 Task: Filter people by profile language Portuguese.
Action: Mouse moved to (365, 90)
Screenshot: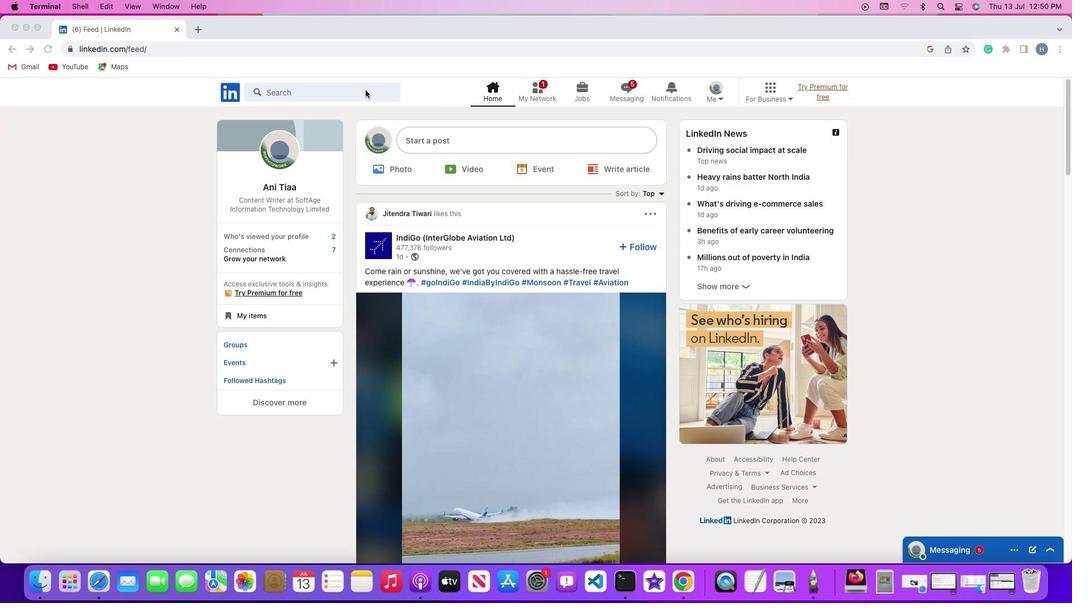
Action: Mouse pressed left at (365, 90)
Screenshot: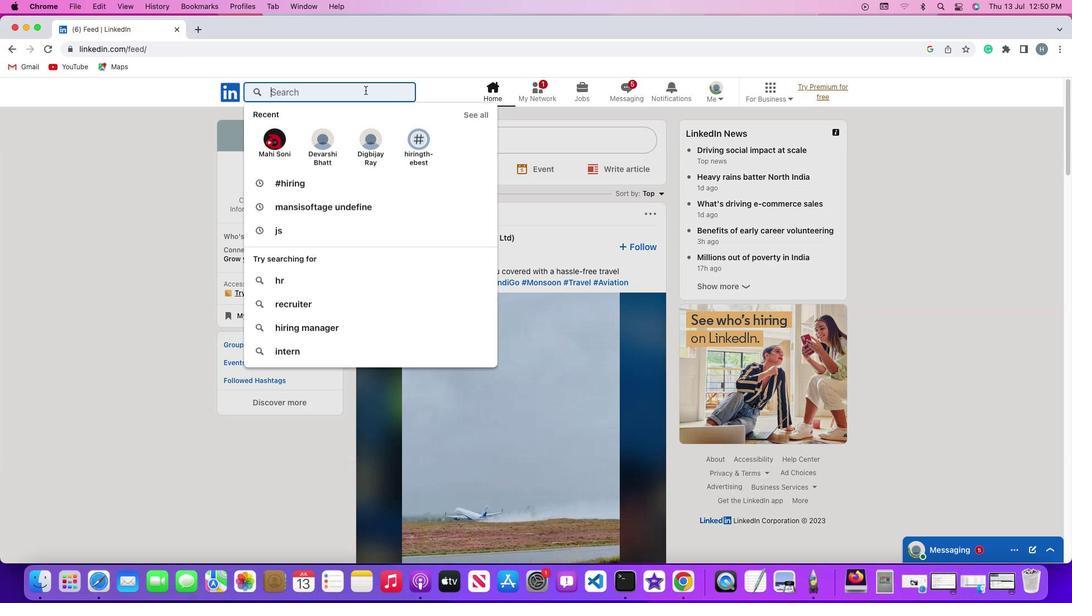 
Action: Mouse pressed left at (365, 90)
Screenshot: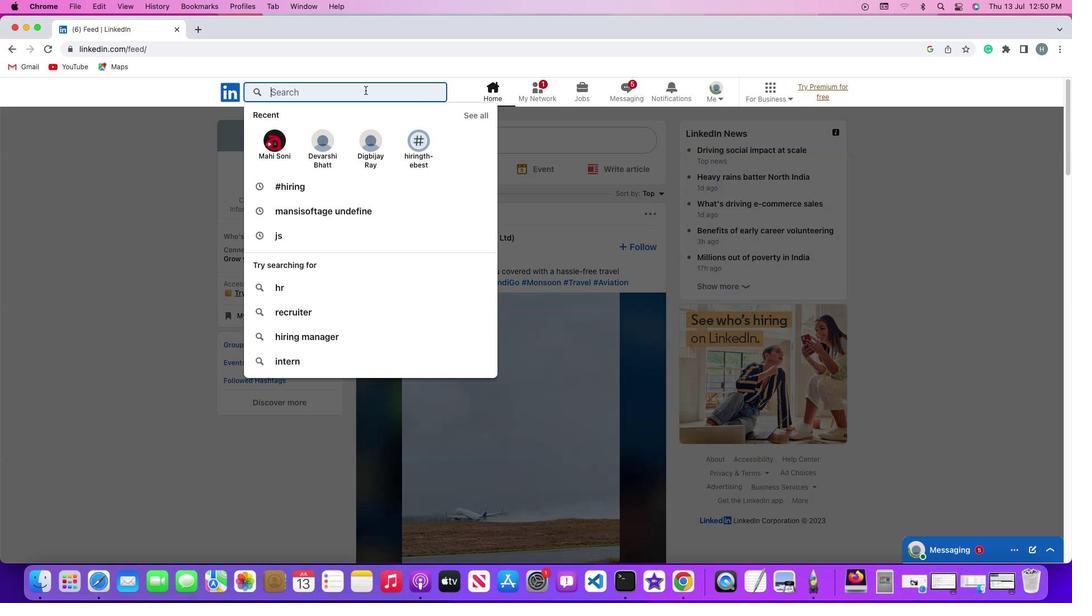 
Action: Key pressed Key.shift'#''h''i''r''i''n''g'Key.enter
Screenshot: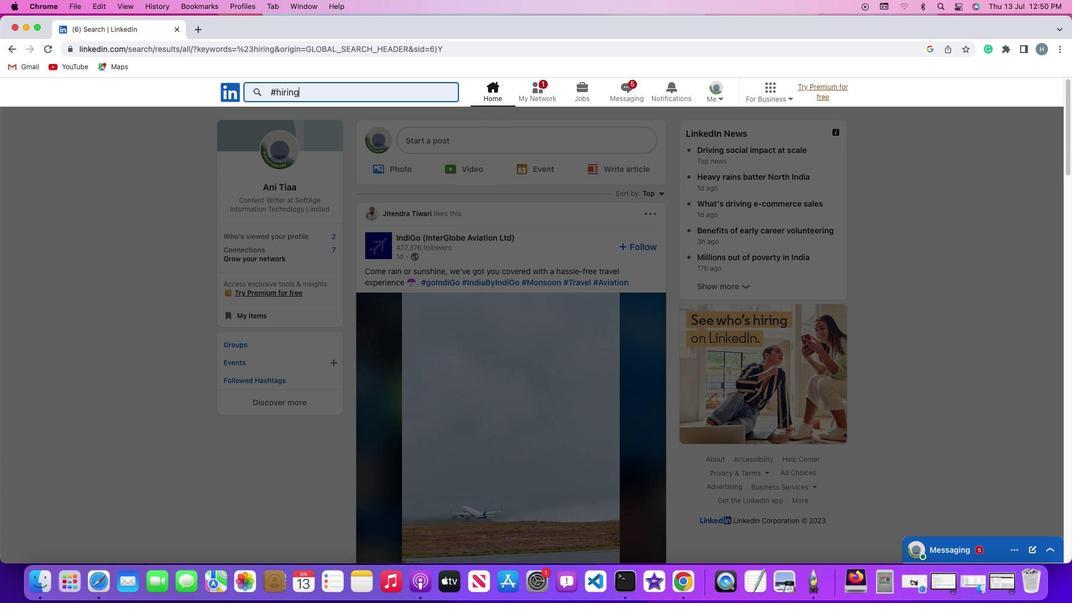 
Action: Mouse moved to (320, 121)
Screenshot: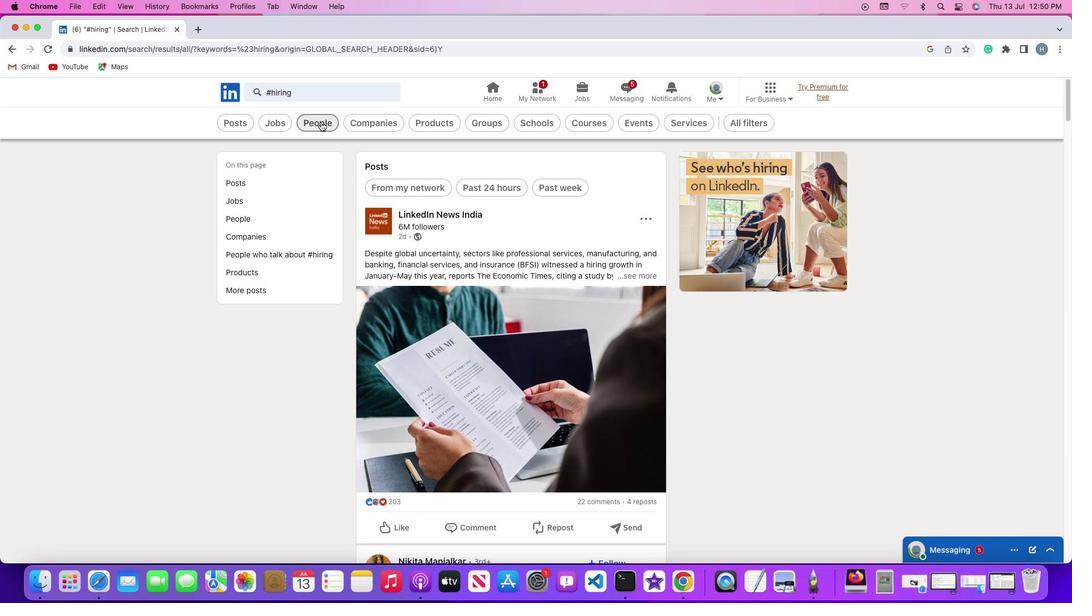 
Action: Mouse pressed left at (320, 121)
Screenshot: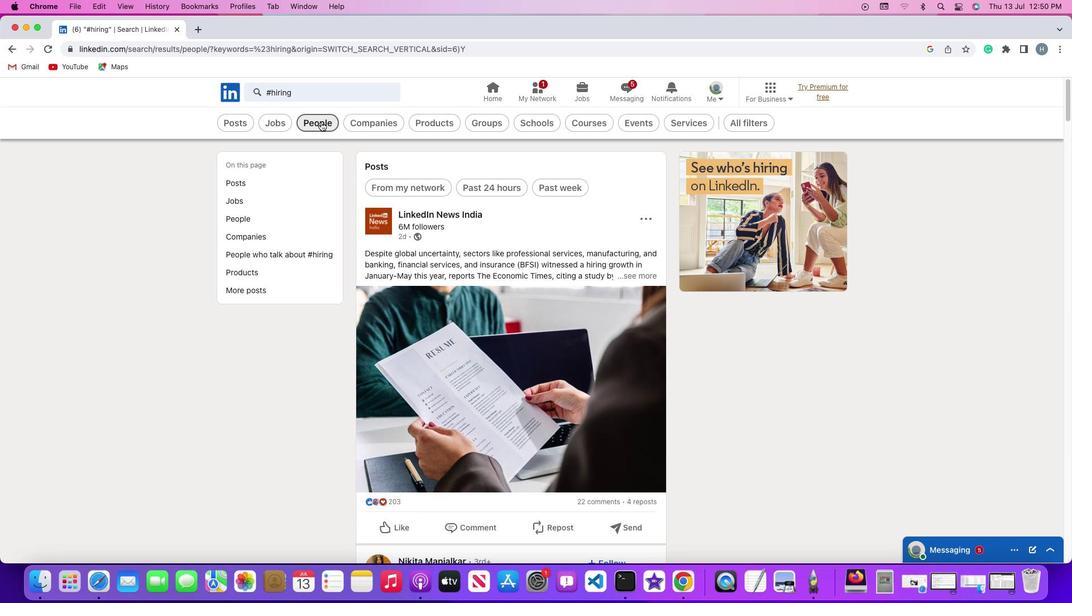 
Action: Mouse moved to (569, 121)
Screenshot: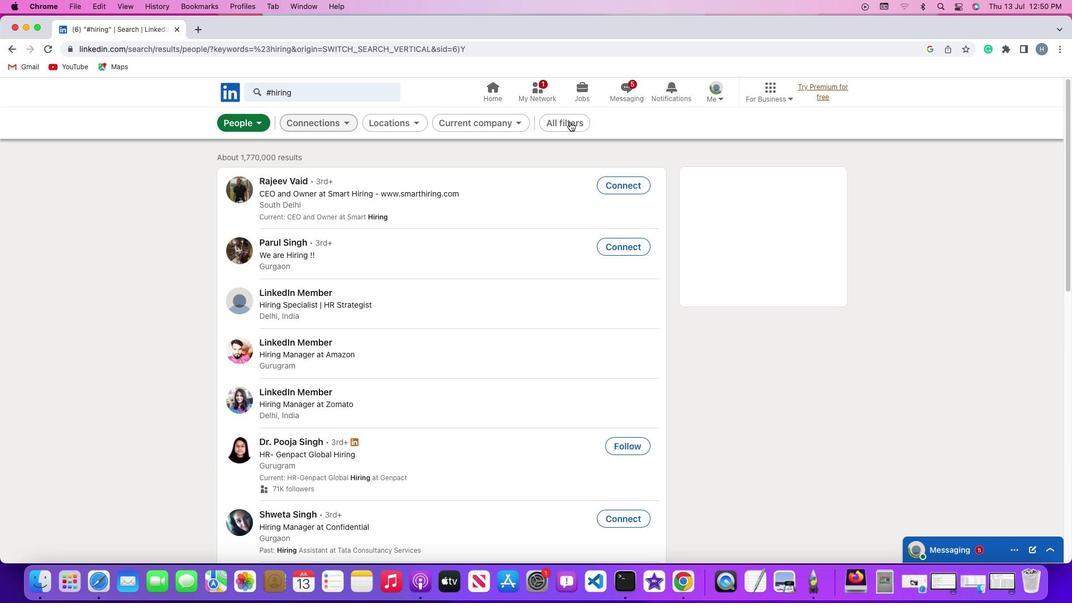
Action: Mouse pressed left at (569, 121)
Screenshot: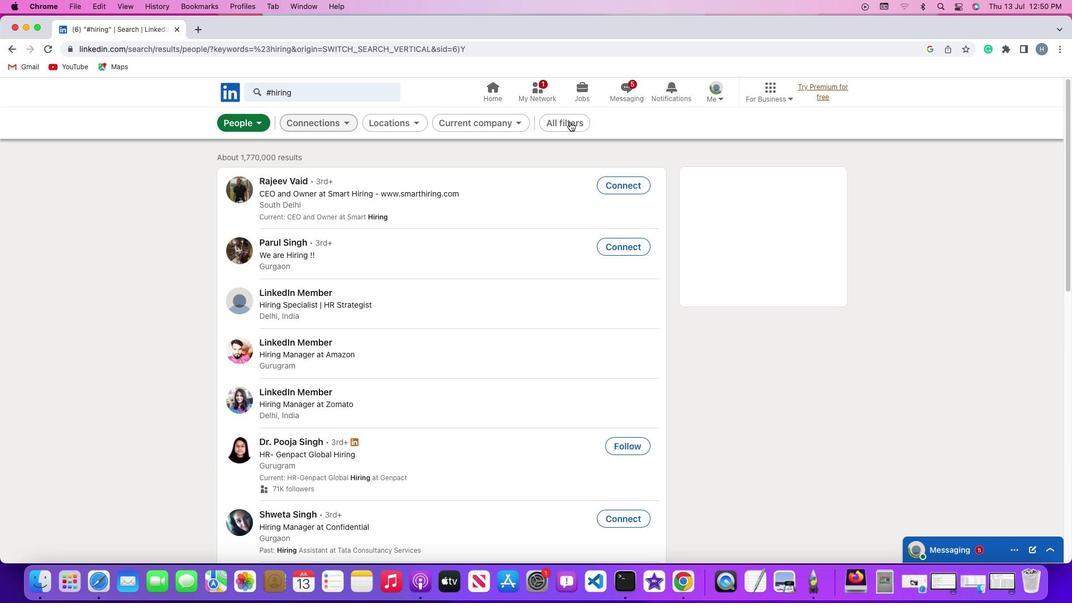 
Action: Mouse moved to (887, 322)
Screenshot: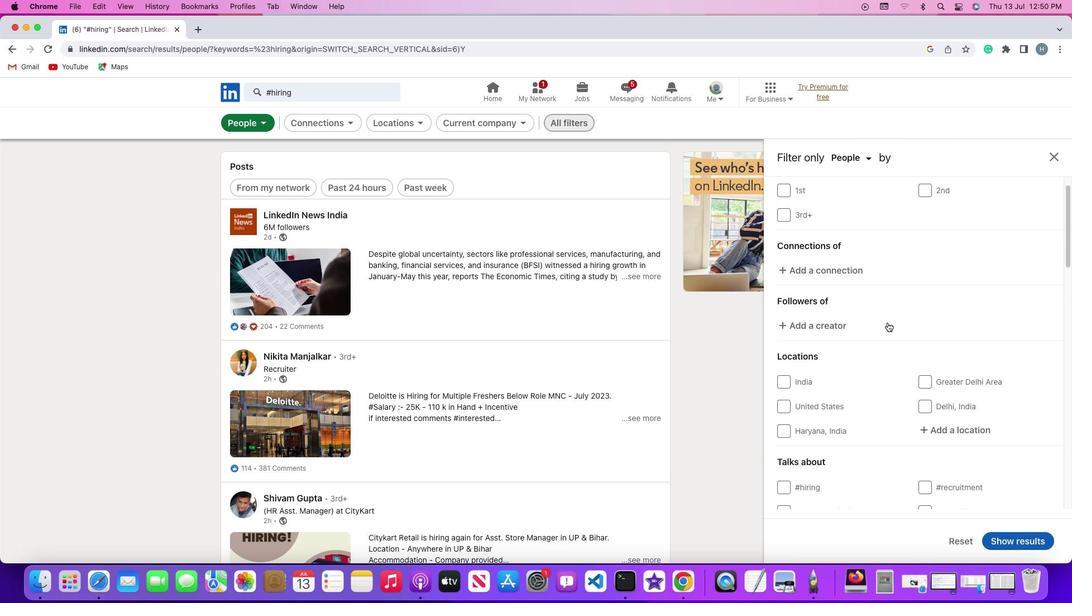 
Action: Mouse scrolled (887, 322) with delta (0, 0)
Screenshot: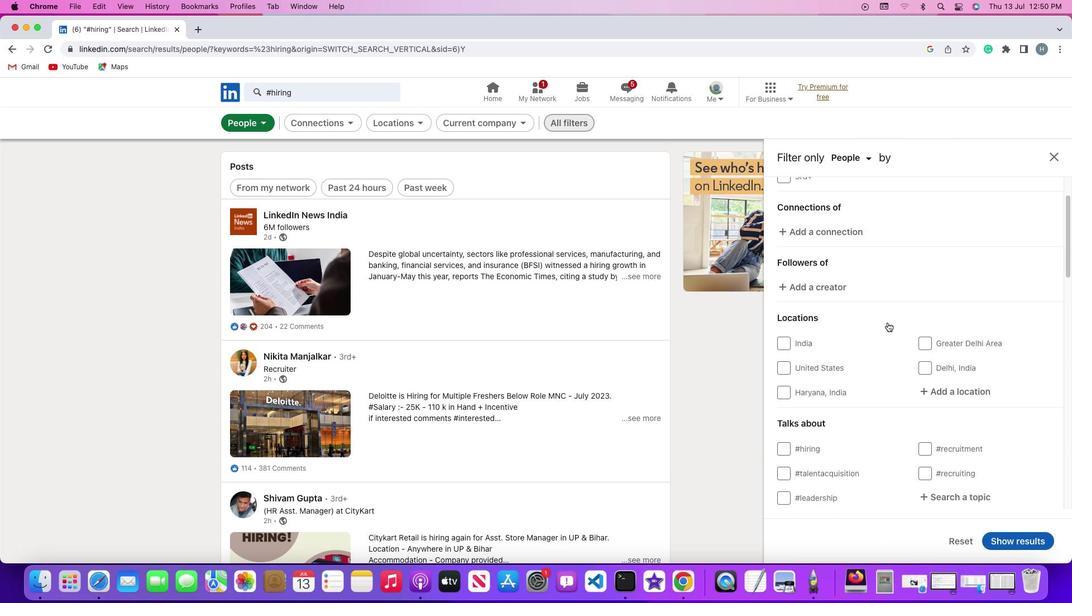 
Action: Mouse scrolled (887, 322) with delta (0, 0)
Screenshot: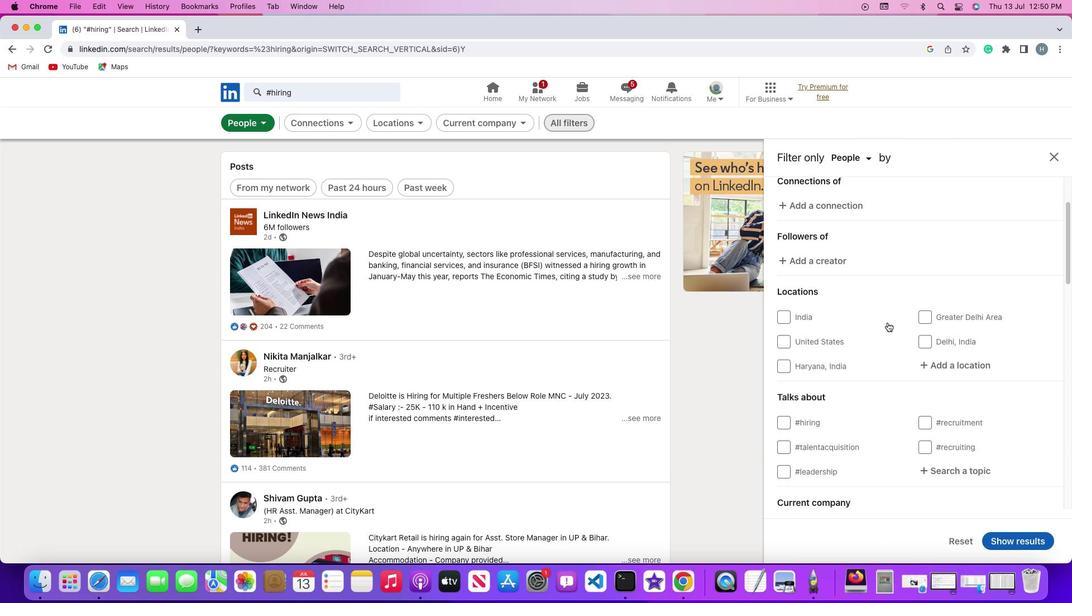 
Action: Mouse scrolled (887, 322) with delta (0, -1)
Screenshot: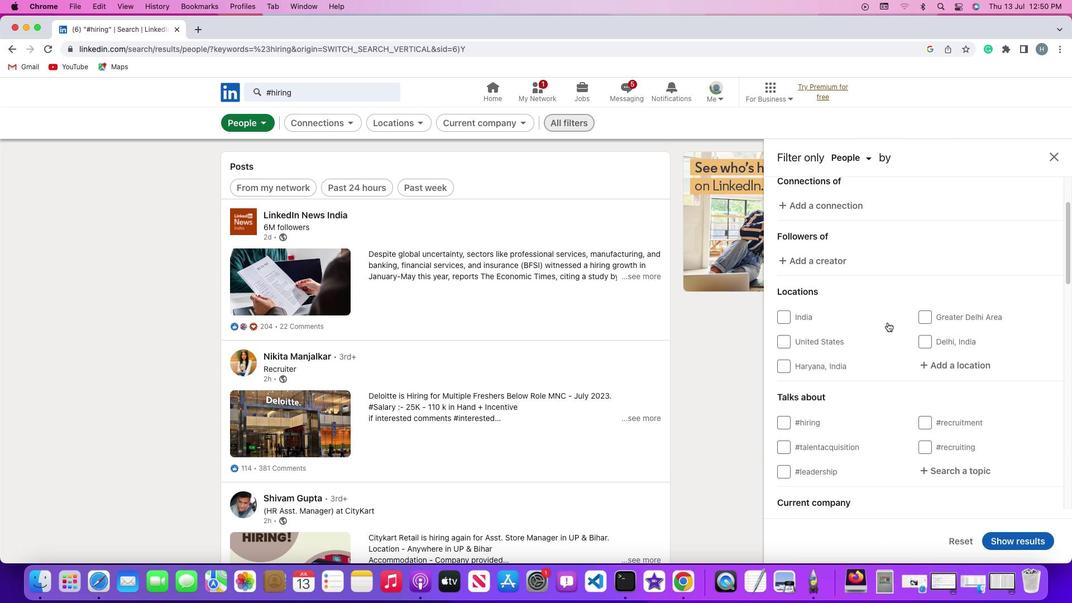 
Action: Mouse scrolled (887, 322) with delta (0, -2)
Screenshot: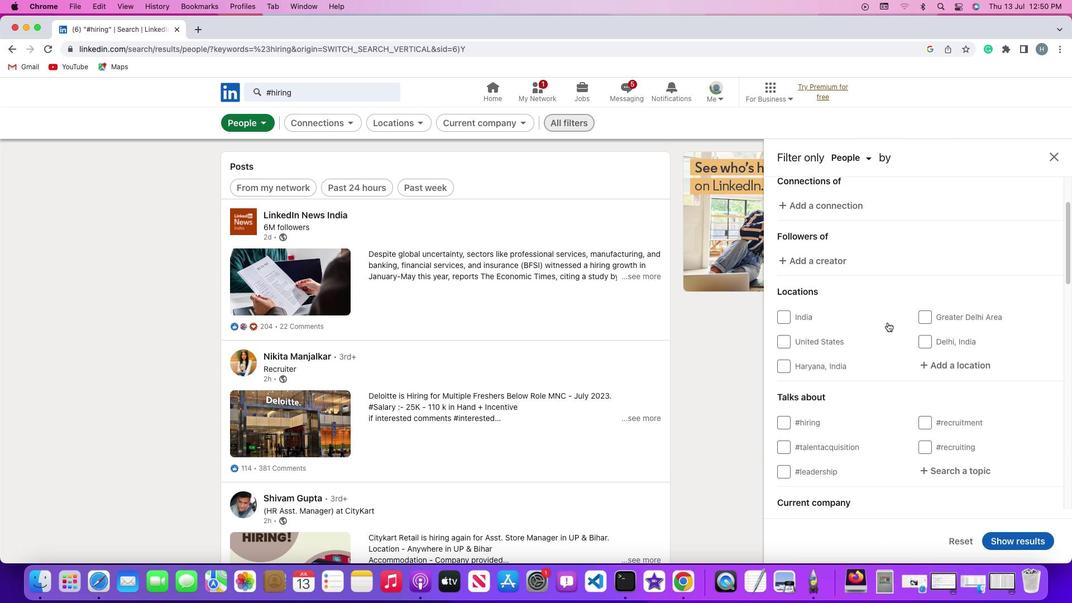 
Action: Mouse moved to (888, 322)
Screenshot: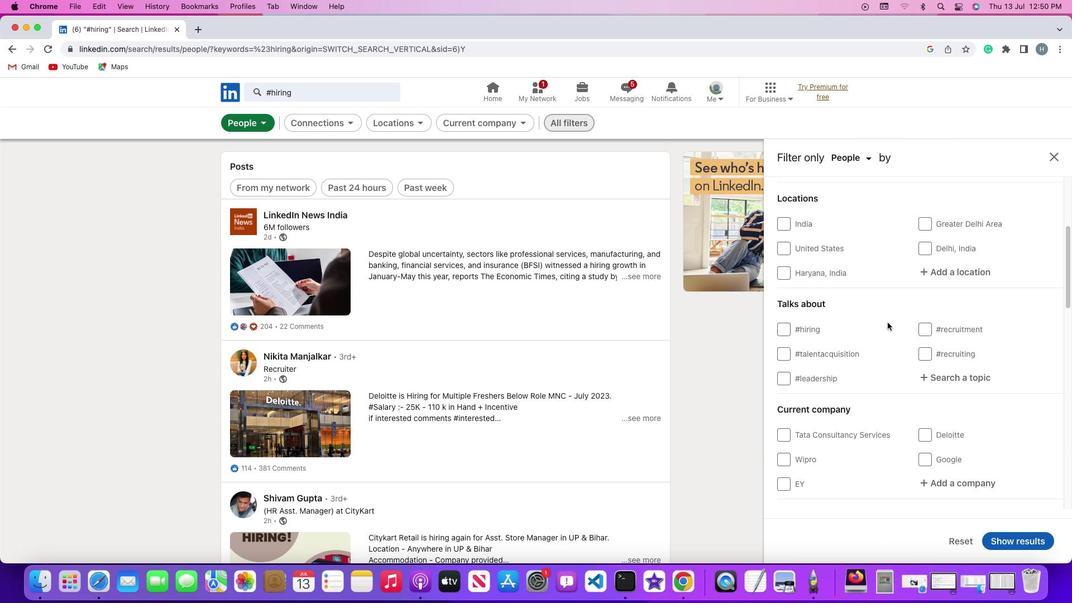 
Action: Mouse scrolled (888, 322) with delta (0, 0)
Screenshot: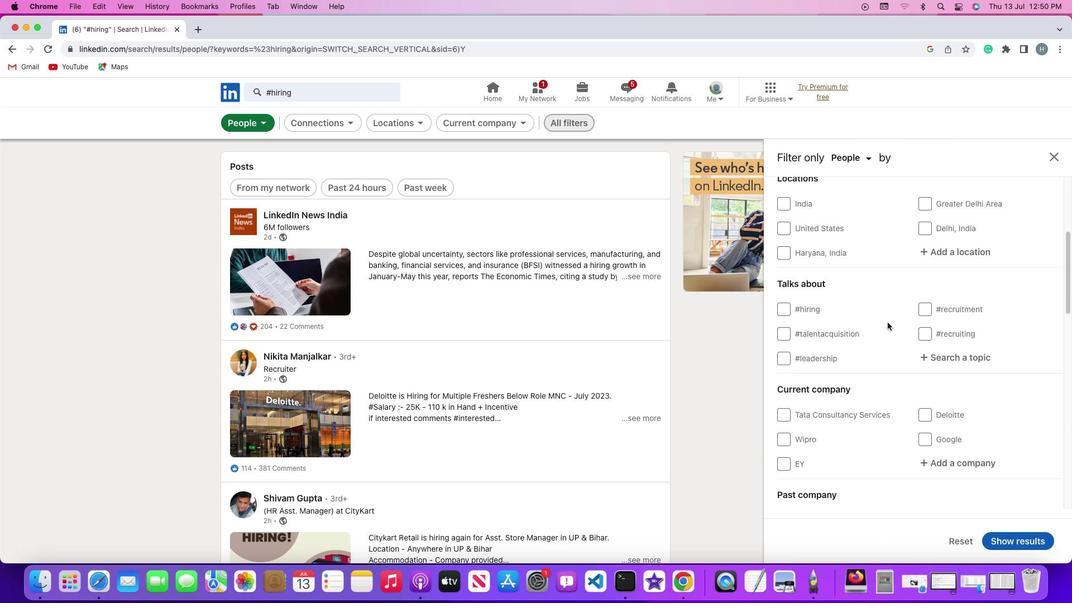 
Action: Mouse scrolled (888, 322) with delta (0, 0)
Screenshot: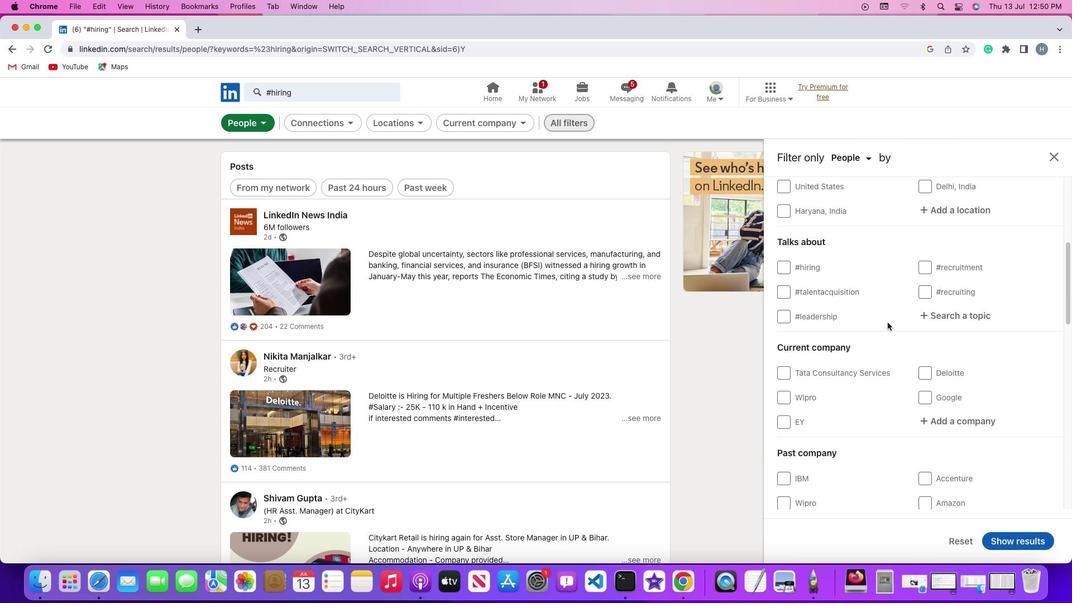 
Action: Mouse scrolled (888, 322) with delta (0, -1)
Screenshot: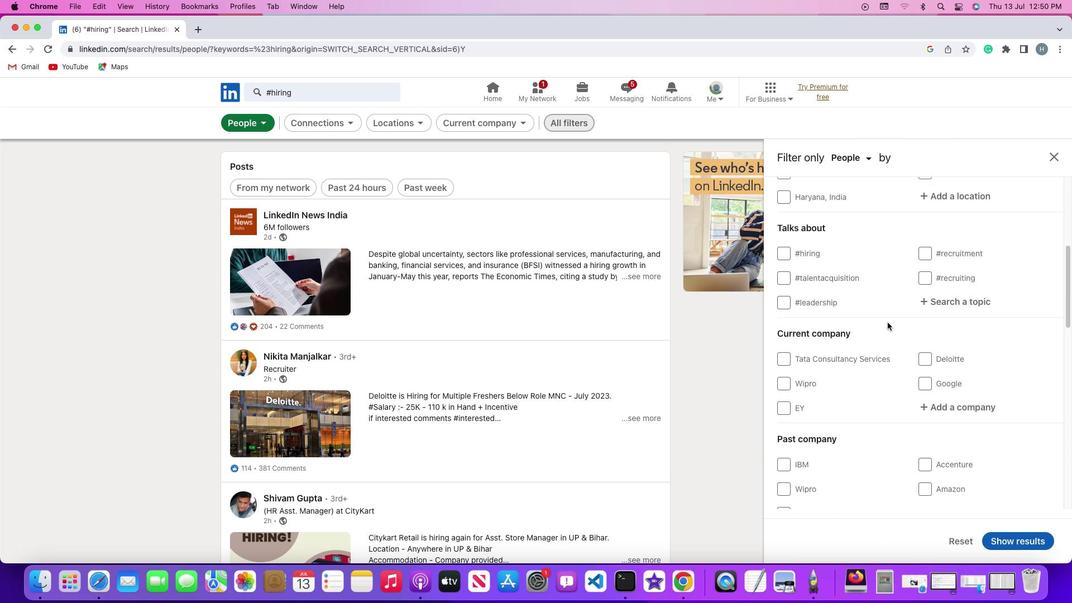
Action: Mouse scrolled (888, 322) with delta (0, 0)
Screenshot: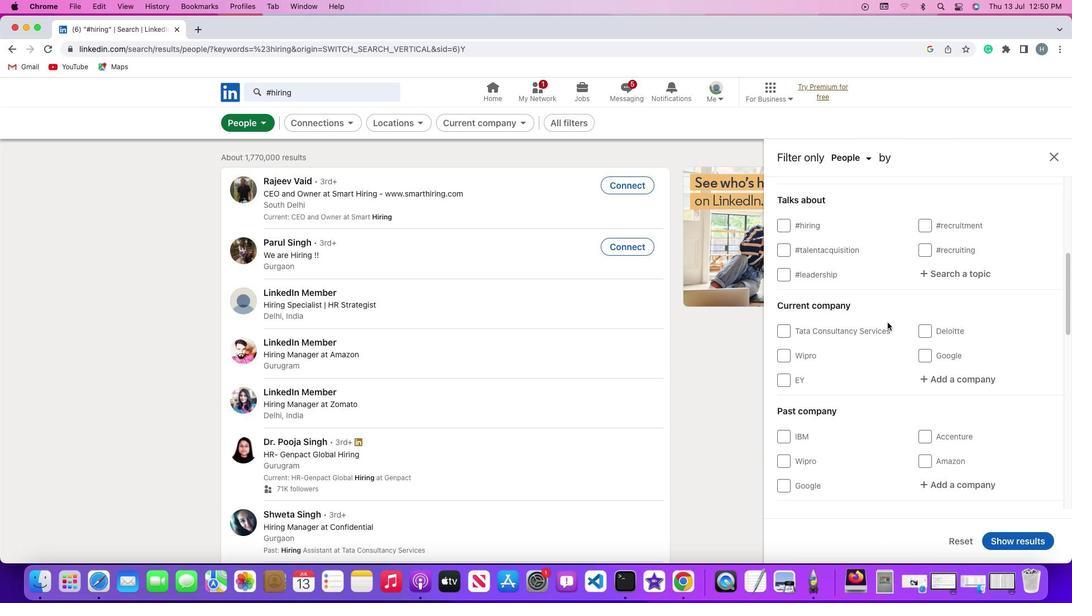 
Action: Mouse scrolled (888, 322) with delta (0, 0)
Screenshot: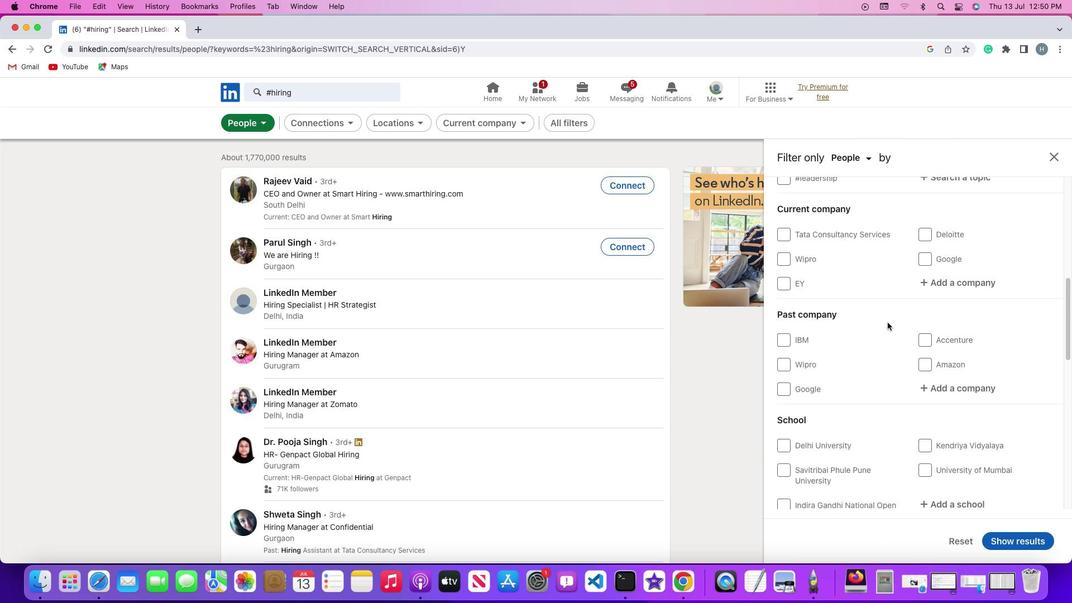 
Action: Mouse scrolled (888, 322) with delta (0, -1)
Screenshot: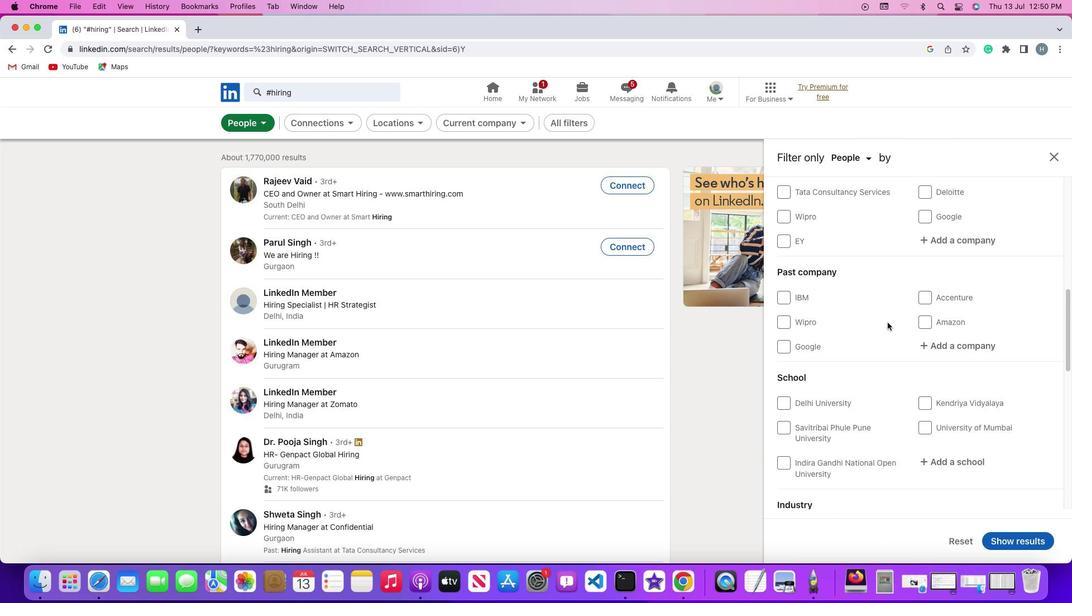 
Action: Mouse scrolled (888, 322) with delta (0, -2)
Screenshot: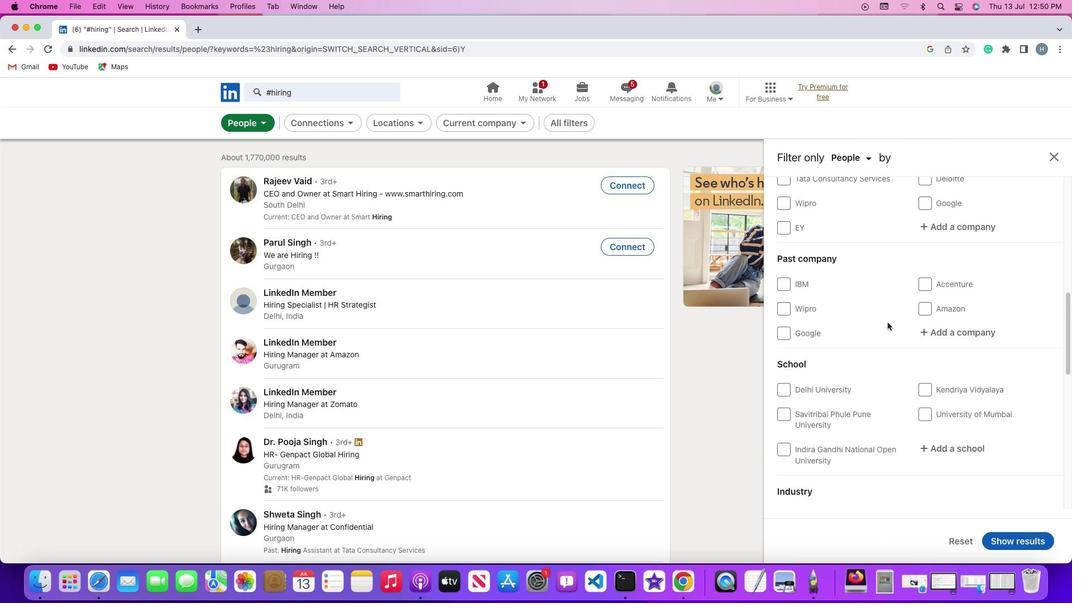 
Action: Mouse scrolled (888, 322) with delta (0, 0)
Screenshot: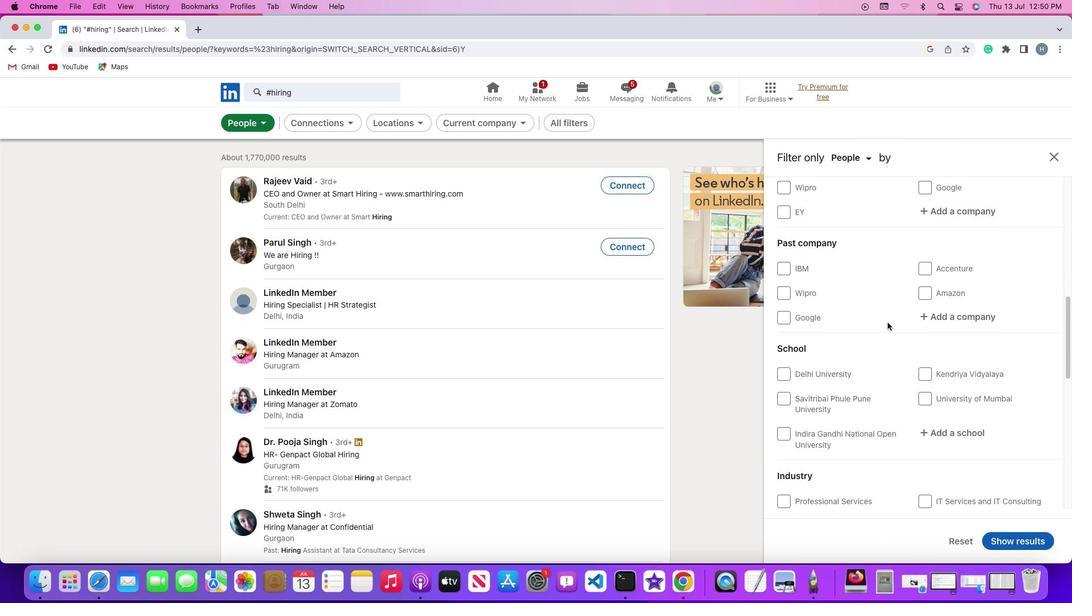 
Action: Mouse scrolled (888, 322) with delta (0, 0)
Screenshot: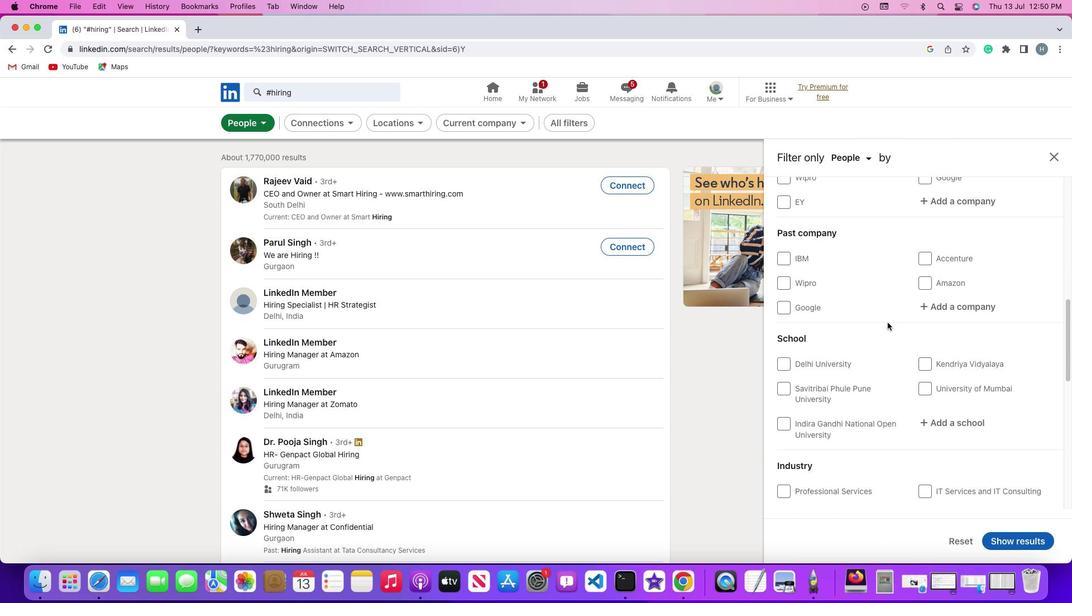 
Action: Mouse scrolled (888, 322) with delta (0, 0)
Screenshot: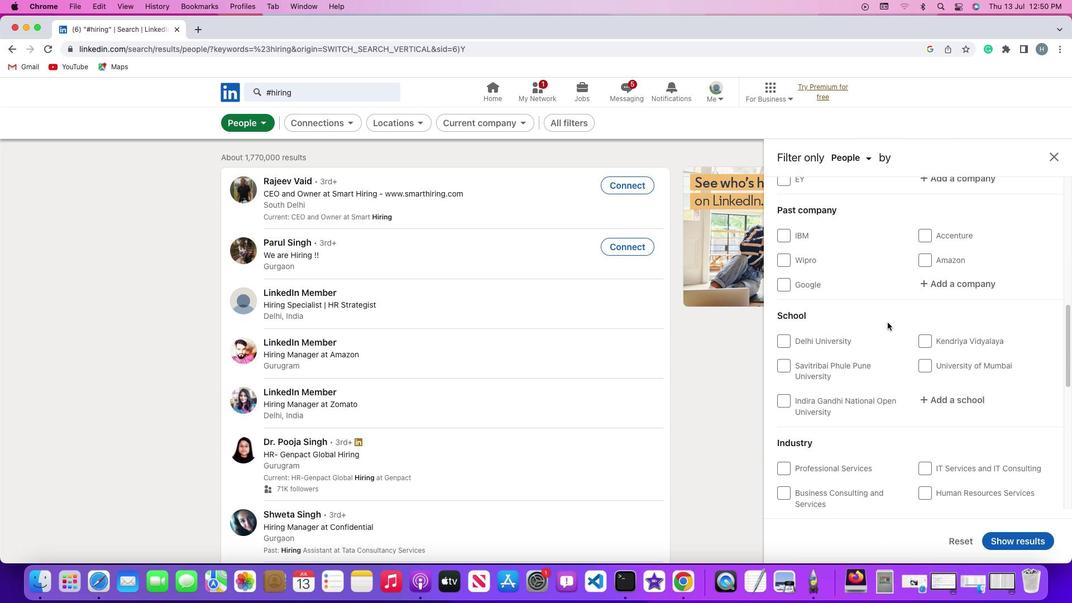 
Action: Mouse scrolled (888, 322) with delta (0, 0)
Screenshot: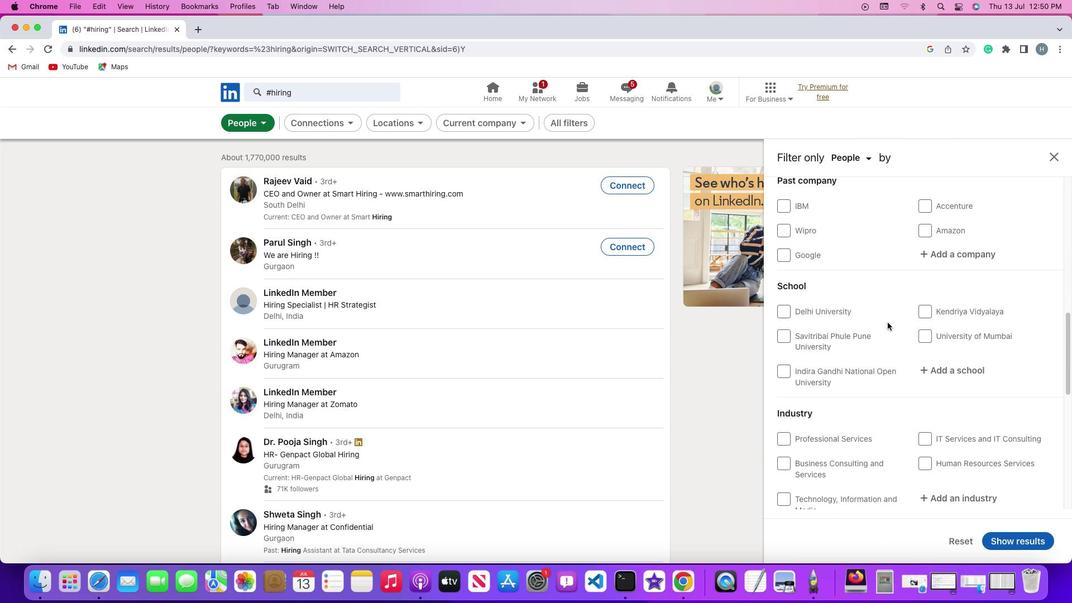 
Action: Mouse scrolled (888, 322) with delta (0, 0)
Screenshot: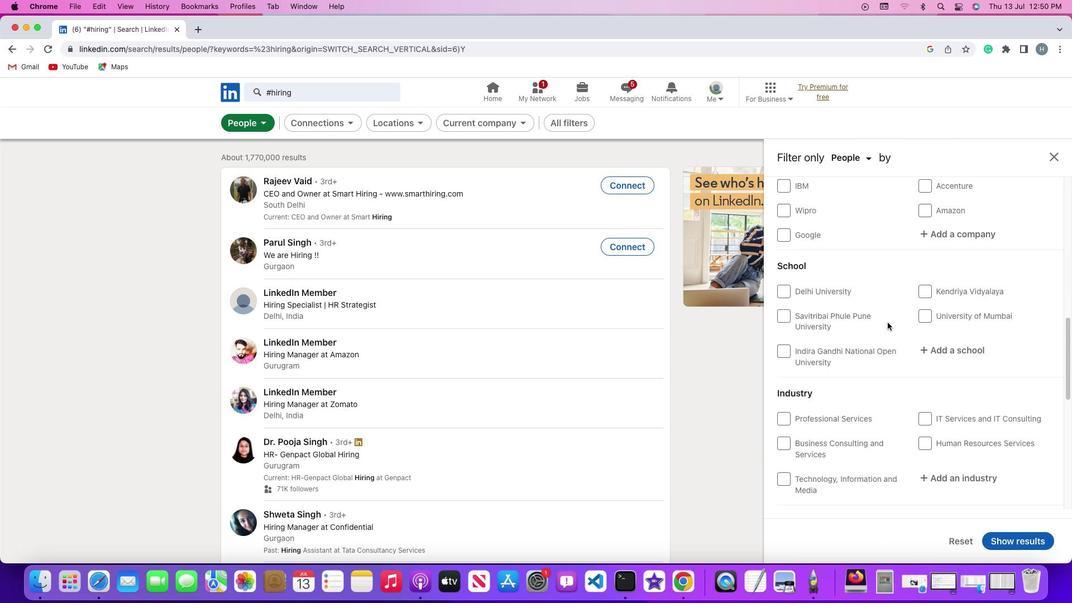 
Action: Mouse scrolled (888, 322) with delta (0, -1)
Screenshot: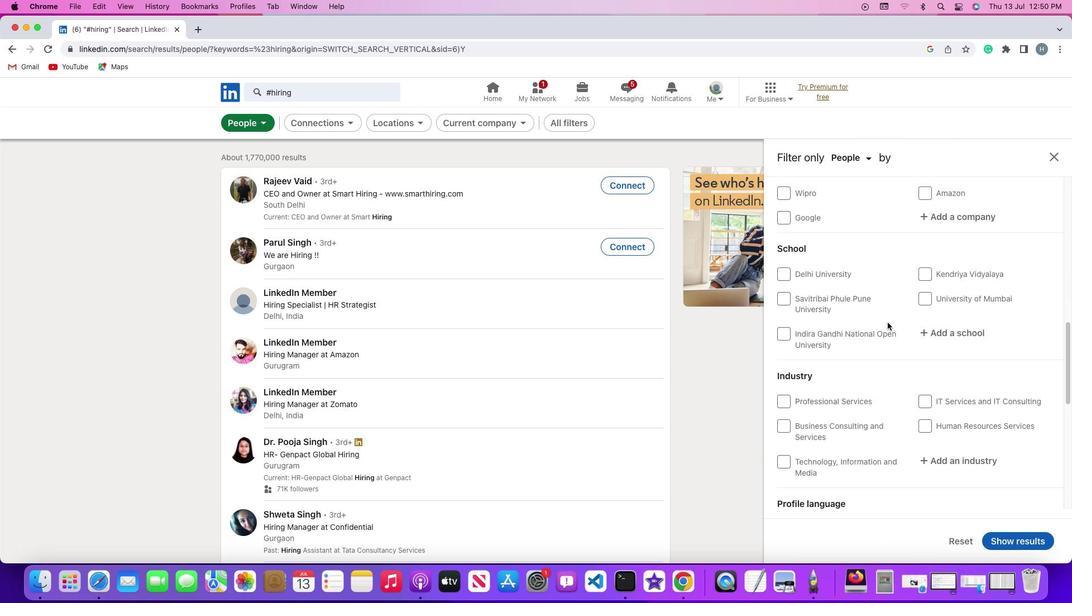 
Action: Mouse scrolled (888, 322) with delta (0, 0)
Screenshot: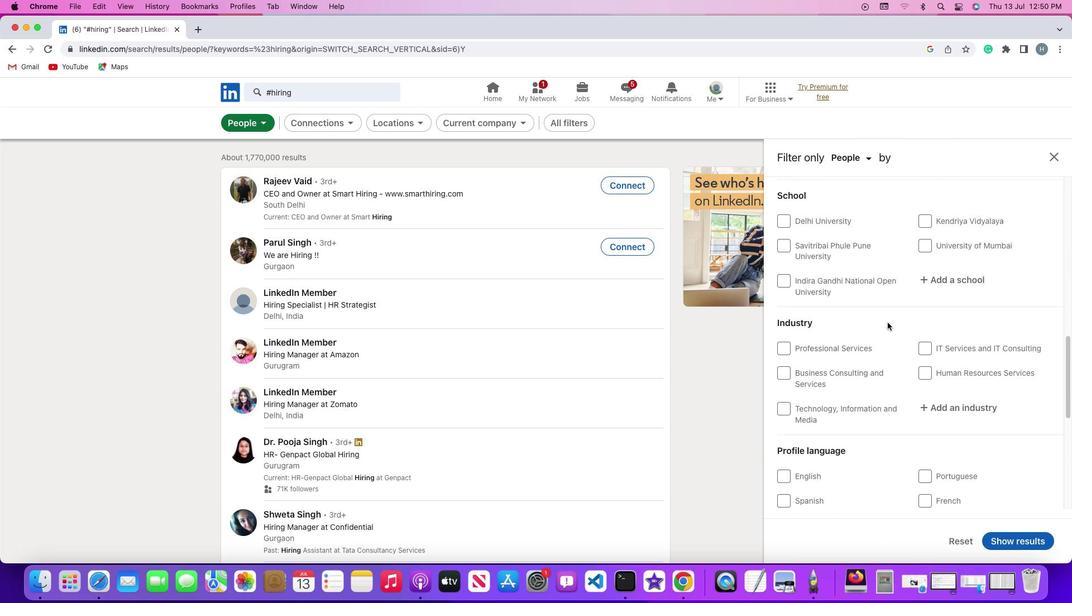 
Action: Mouse scrolled (888, 322) with delta (0, 0)
Screenshot: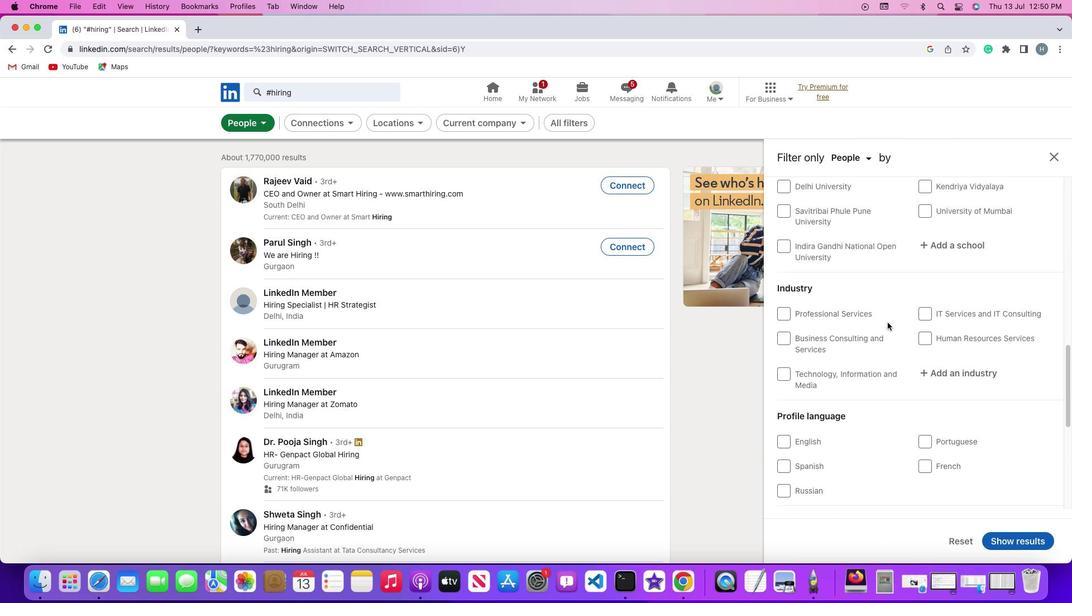 
Action: Mouse scrolled (888, 322) with delta (0, -1)
Screenshot: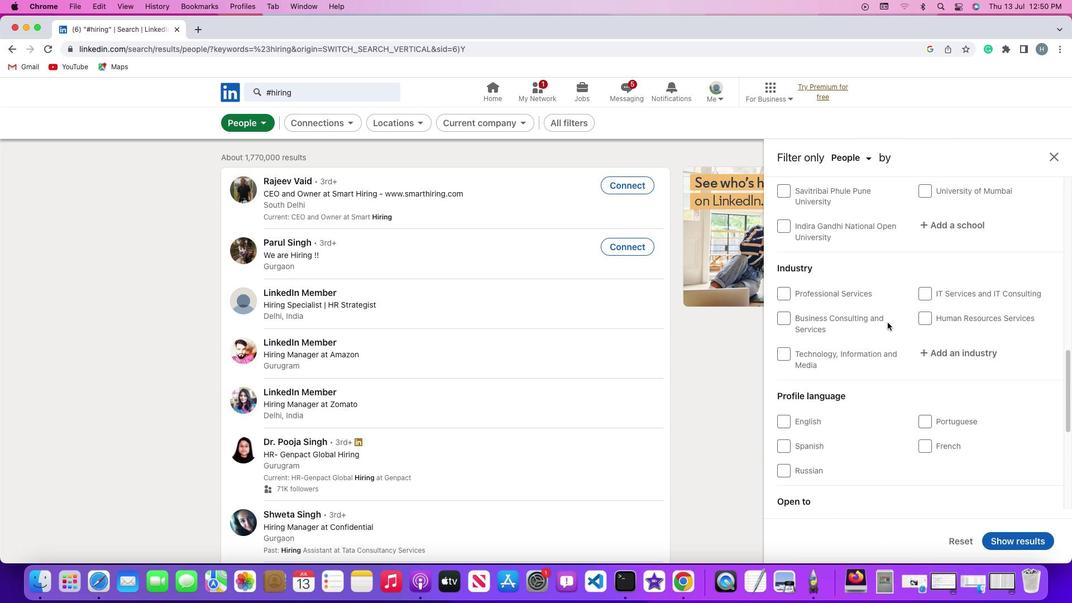 
Action: Mouse scrolled (888, 322) with delta (0, -1)
Screenshot: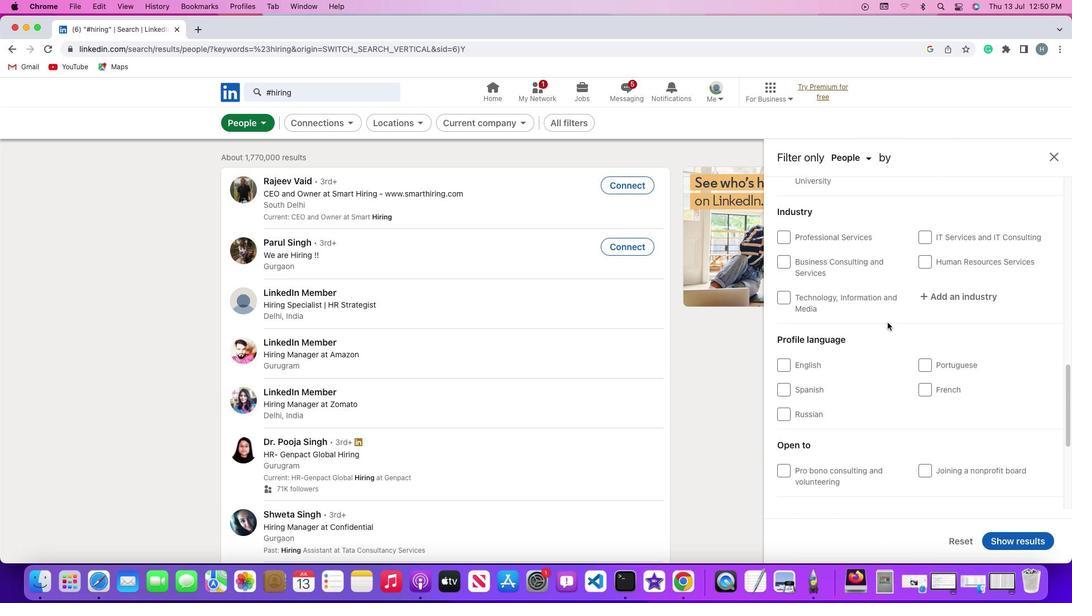 
Action: Mouse scrolled (888, 322) with delta (0, 0)
Screenshot: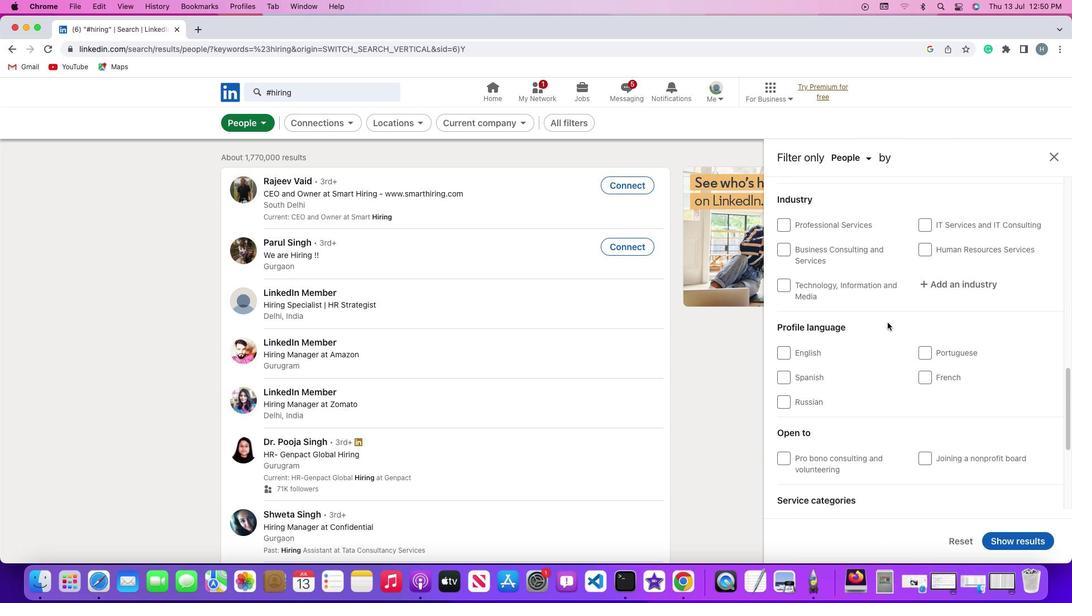 
Action: Mouse scrolled (888, 322) with delta (0, 0)
Screenshot: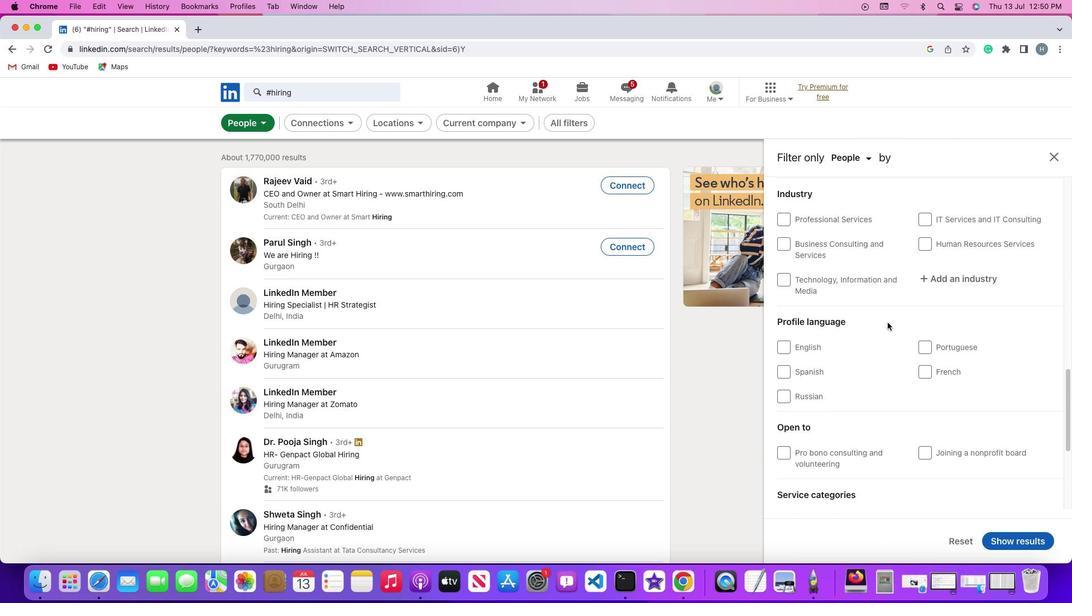 
Action: Mouse moved to (924, 348)
Screenshot: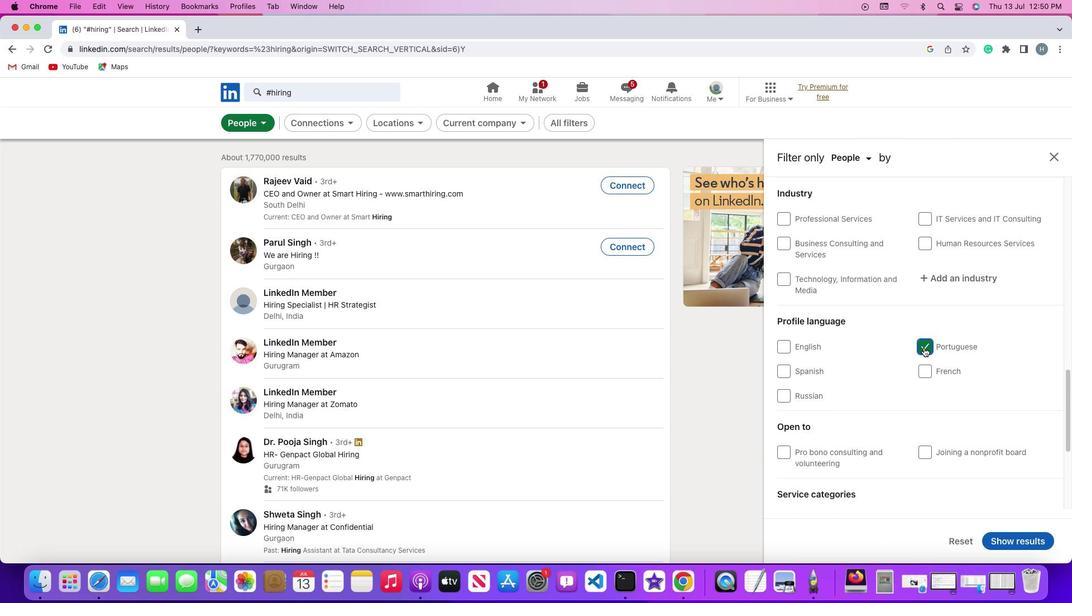 
Action: Mouse pressed left at (924, 348)
Screenshot: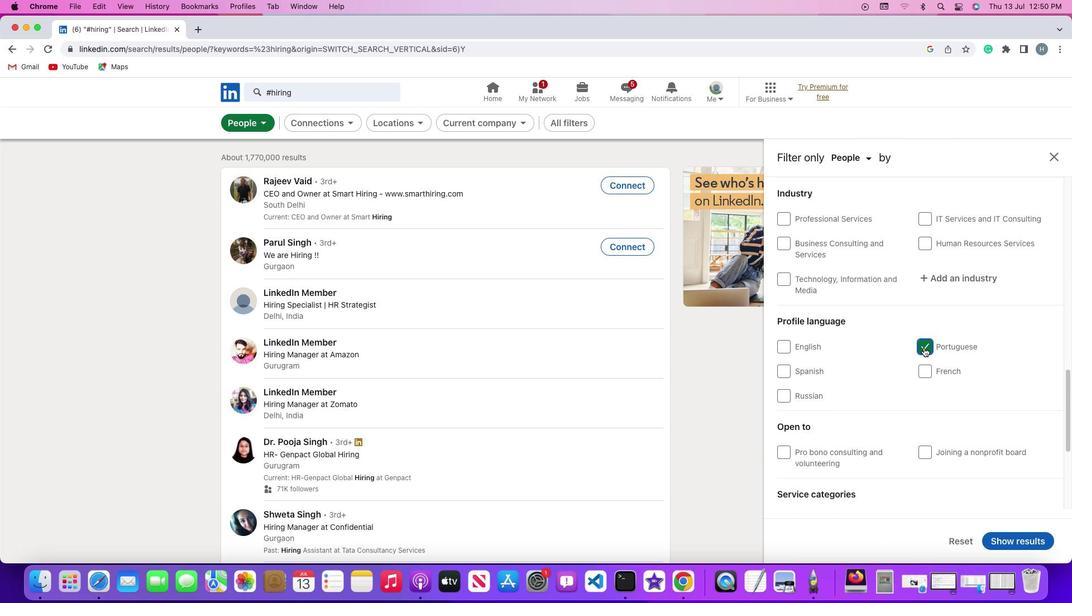 
Action: Mouse moved to (1008, 539)
Screenshot: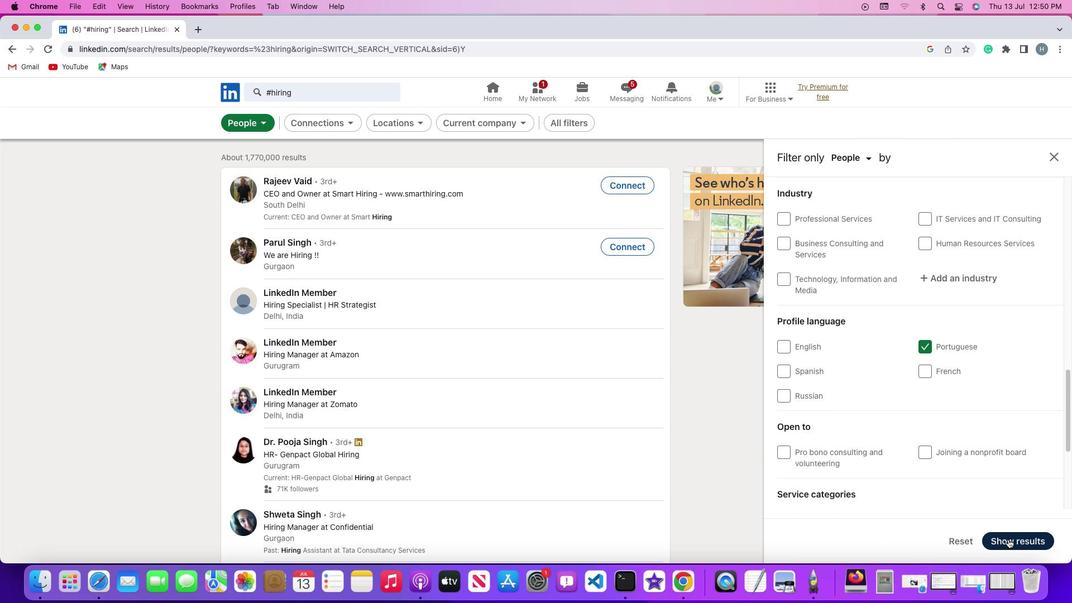 
Action: Mouse pressed left at (1008, 539)
Screenshot: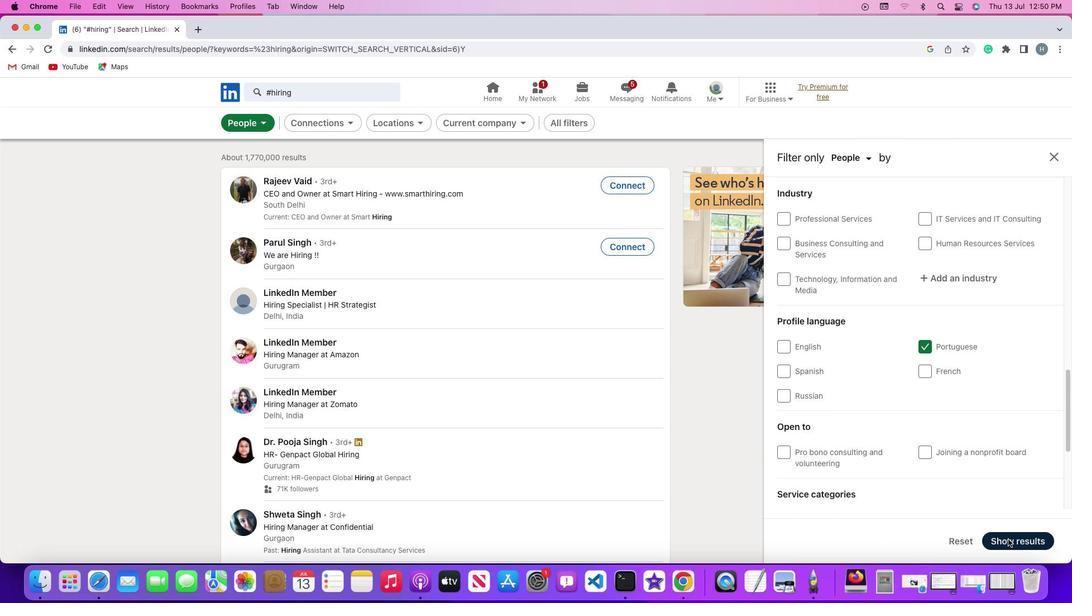 
Action: Mouse moved to (740, 321)
Screenshot: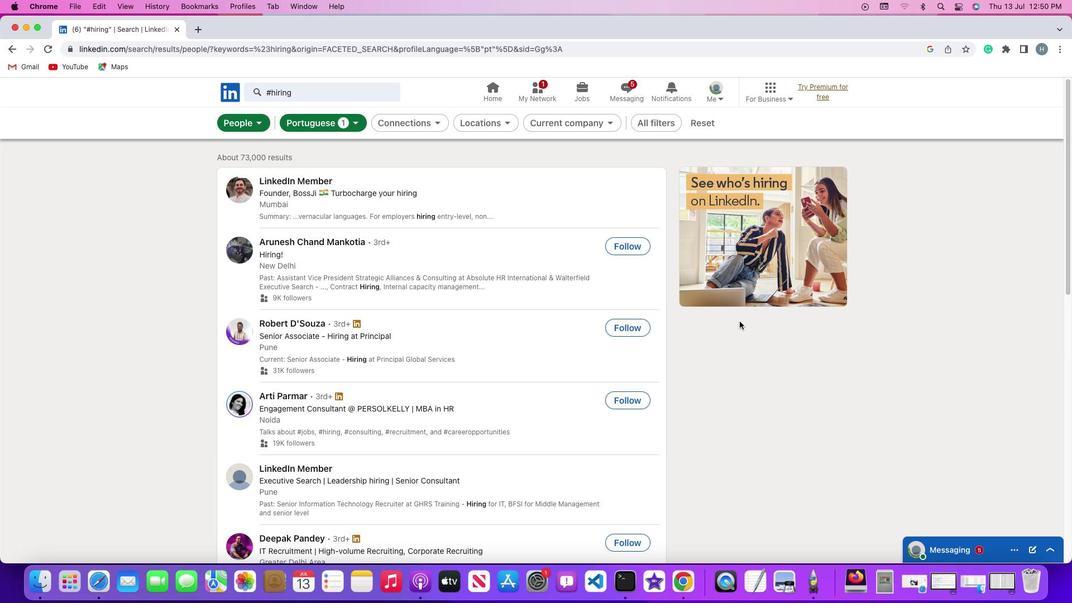 
